 Task: Change the language to English (UK).
Action: Mouse moved to (1152, 117)
Screenshot: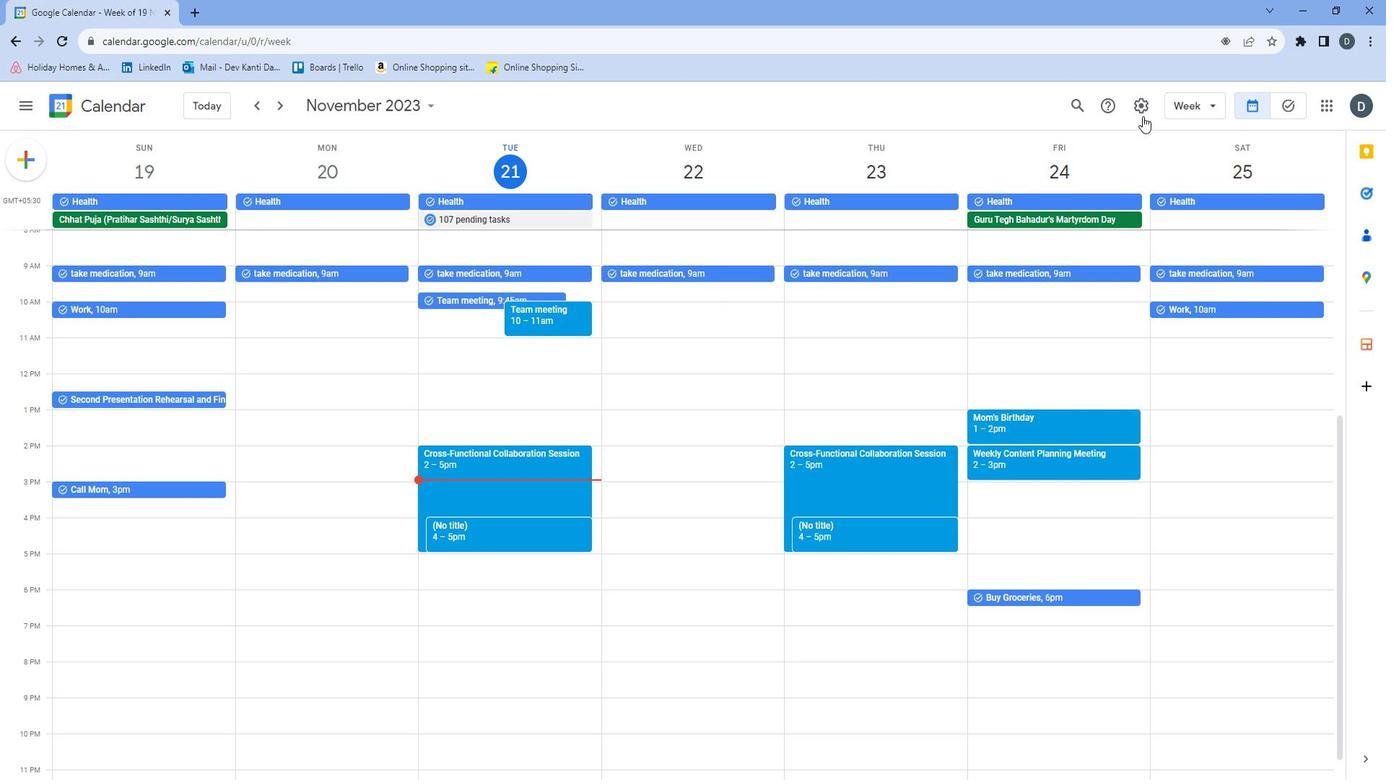 
Action: Mouse pressed left at (1152, 117)
Screenshot: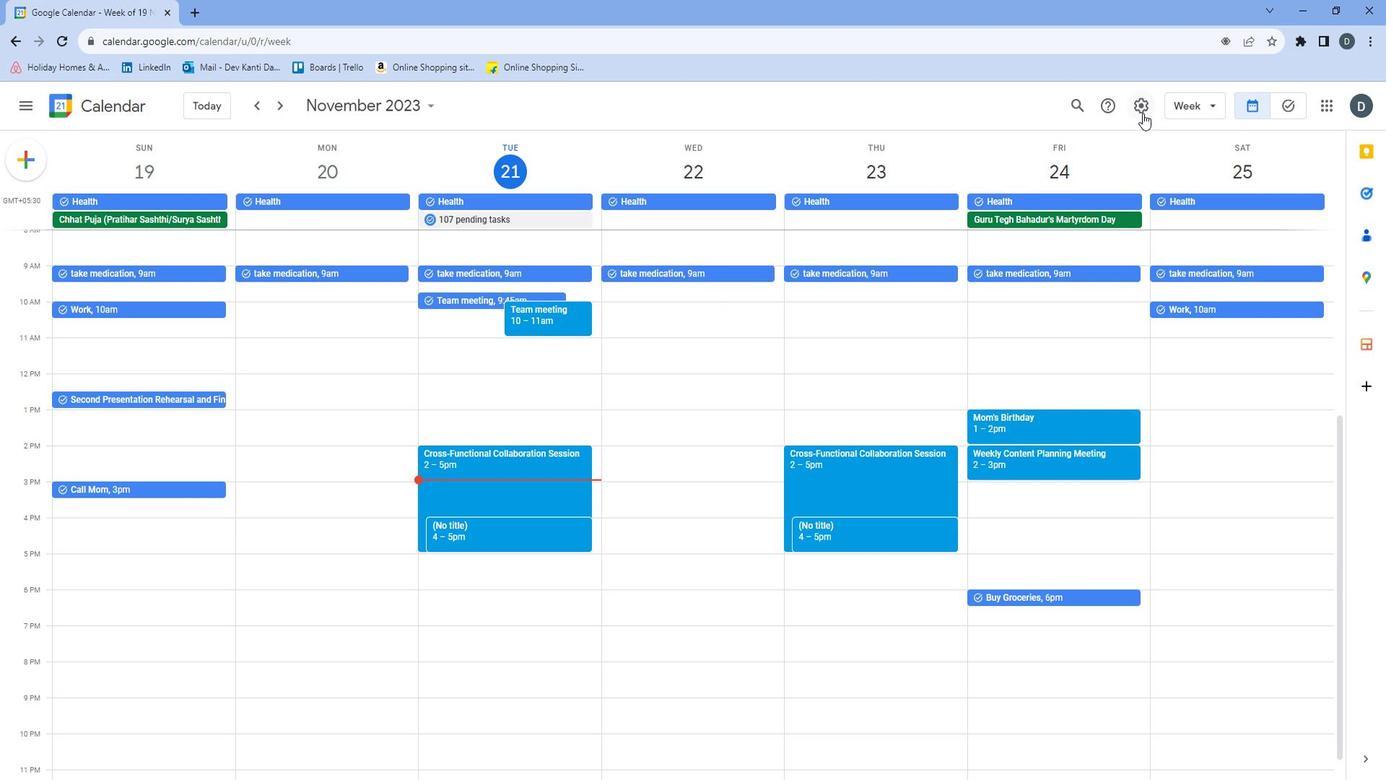 
Action: Mouse moved to (1155, 143)
Screenshot: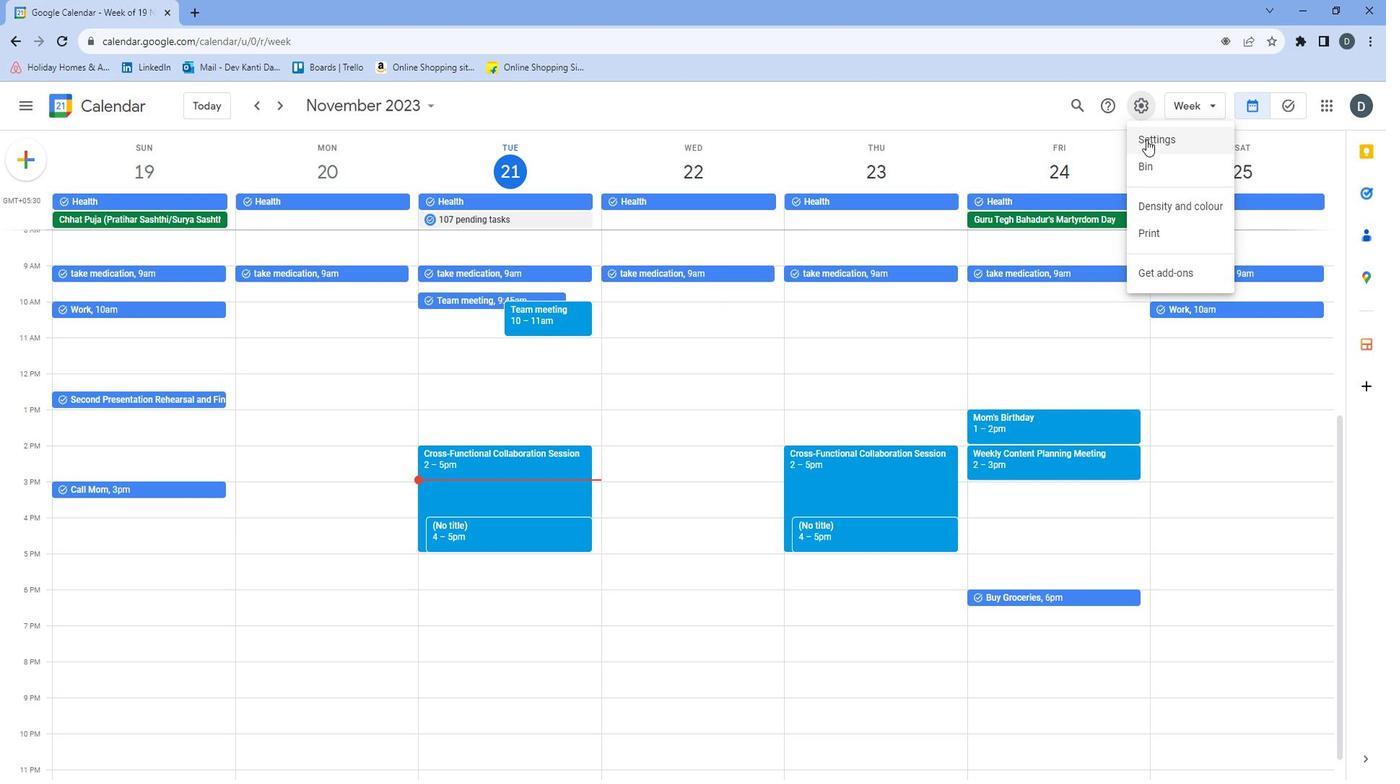 
Action: Mouse pressed left at (1155, 143)
Screenshot: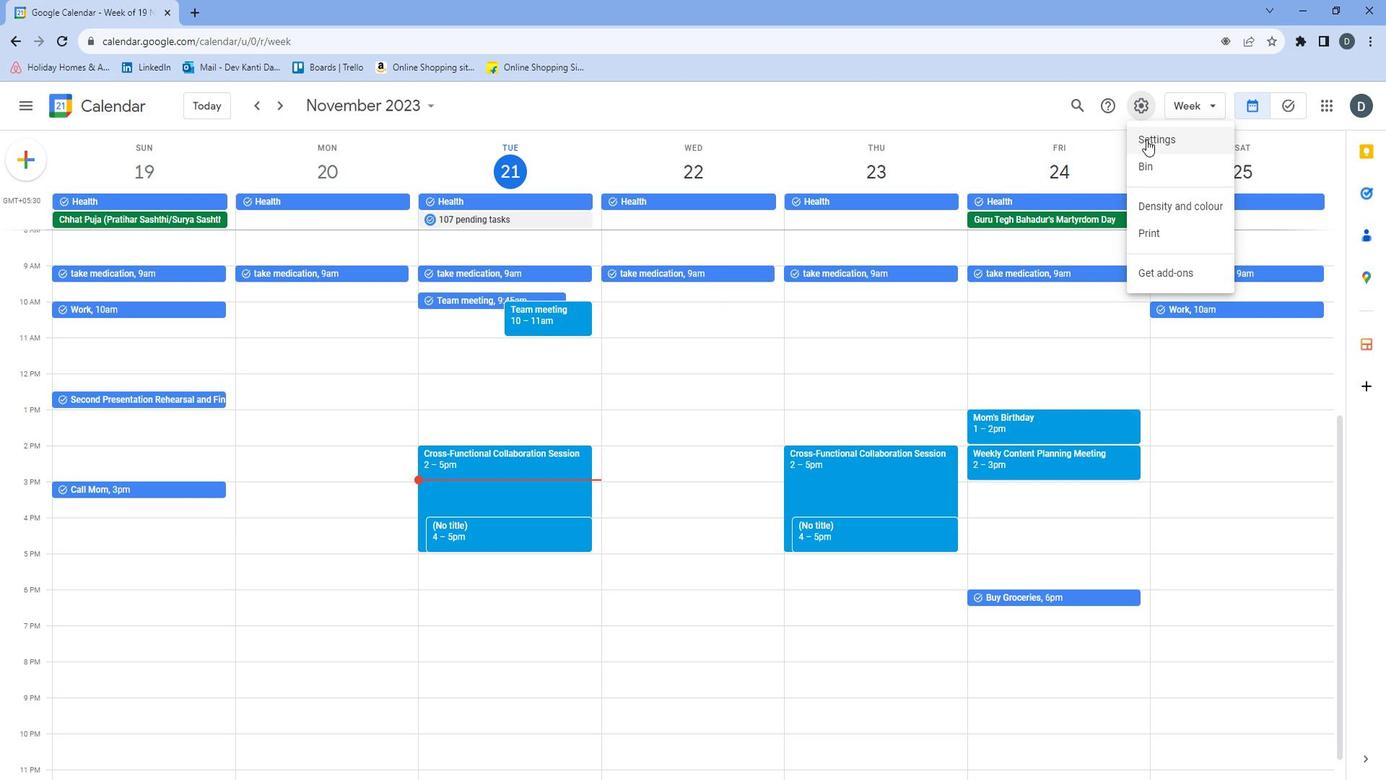 
Action: Mouse moved to (537, 202)
Screenshot: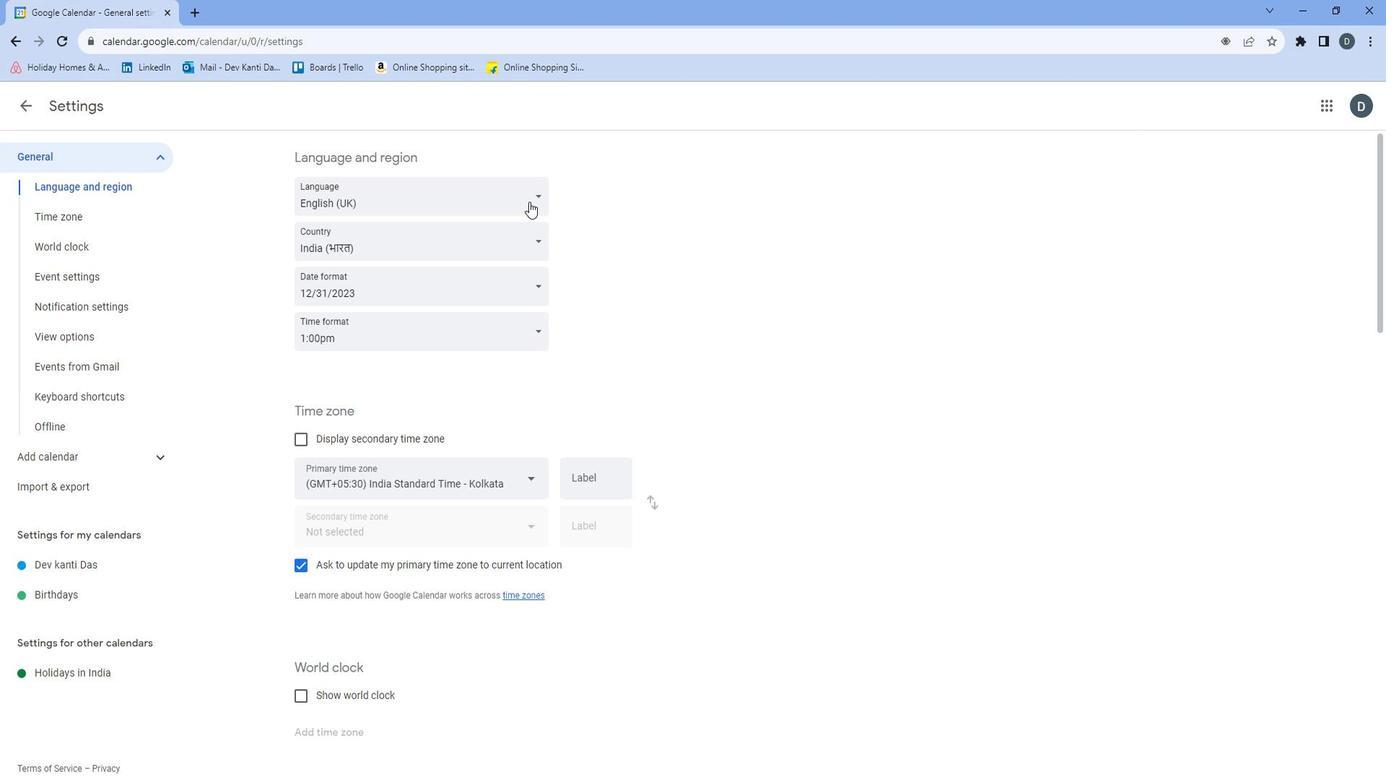 
Action: Mouse pressed left at (537, 202)
Screenshot: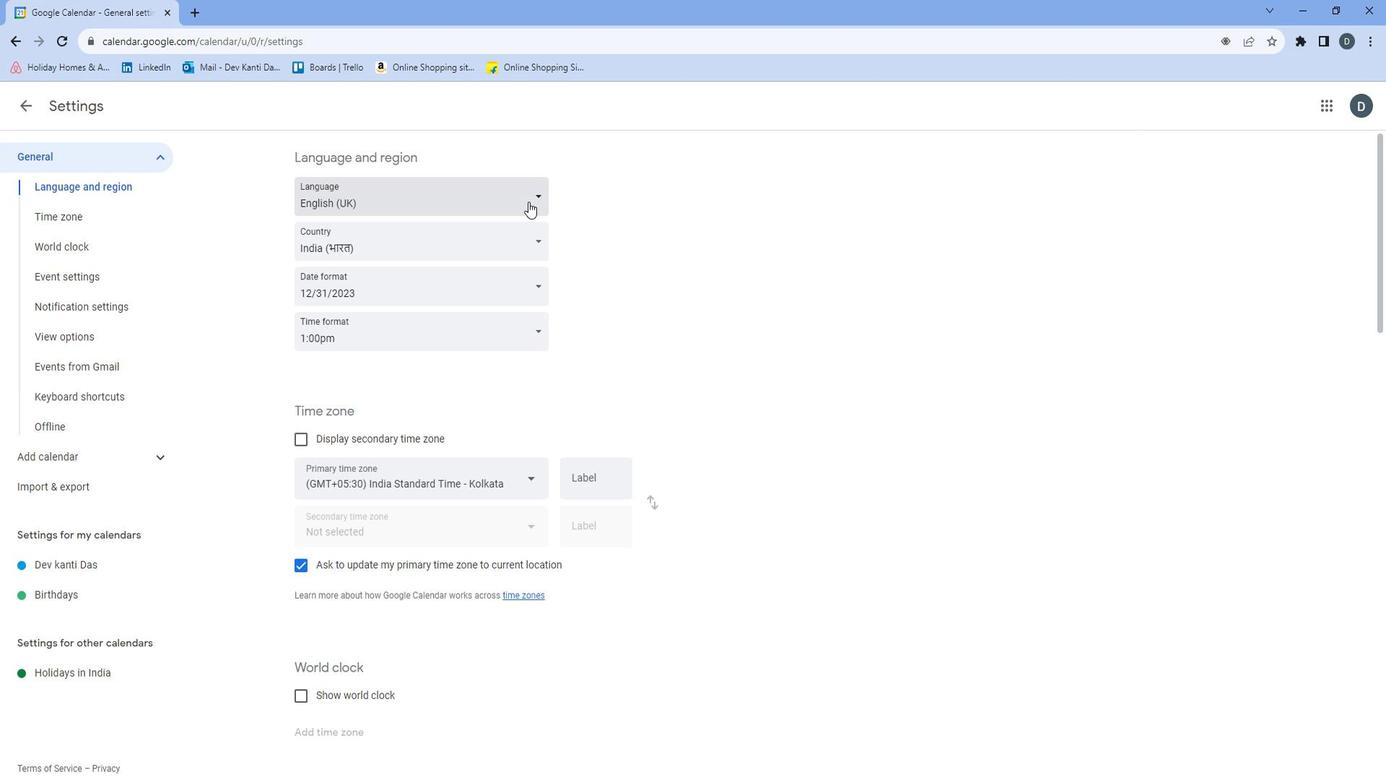 
Action: Mouse moved to (405, 458)
Screenshot: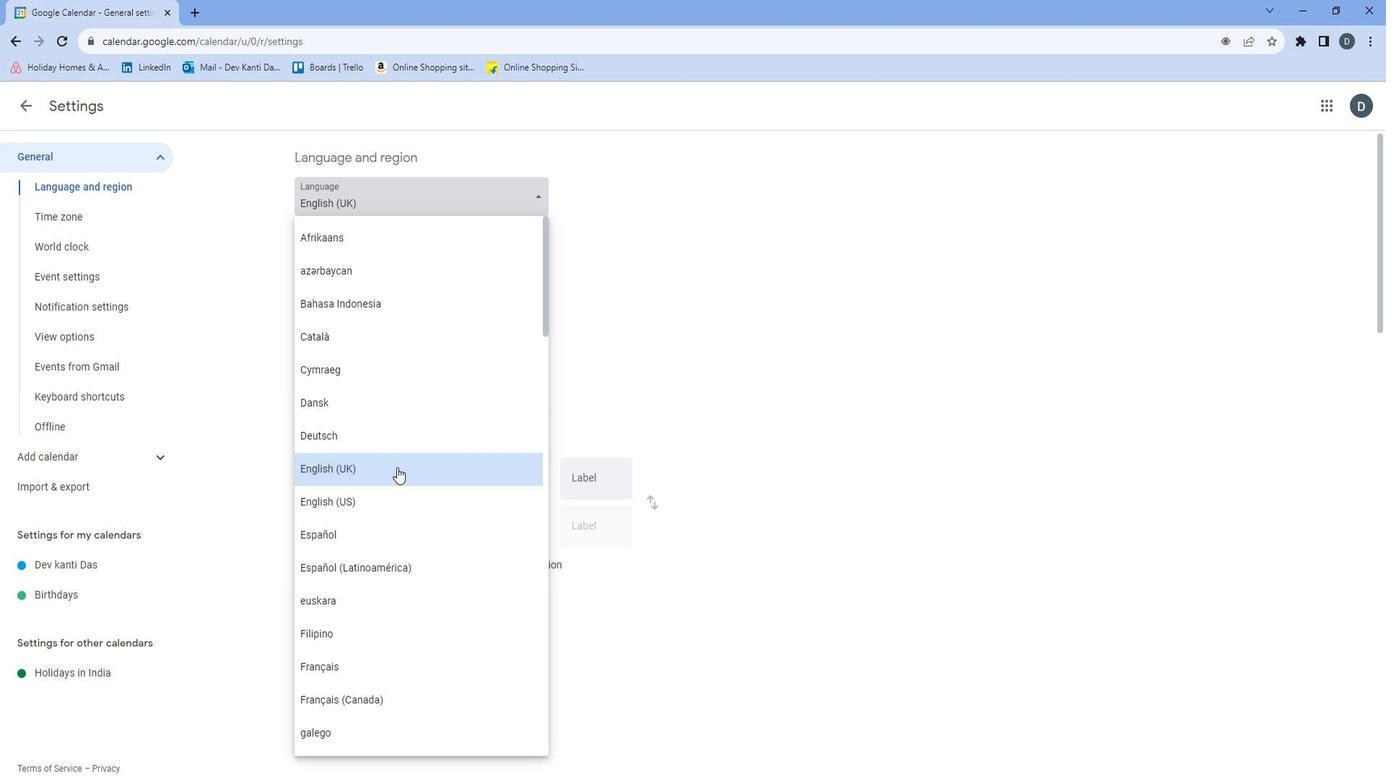 
Action: Mouse pressed left at (405, 458)
Screenshot: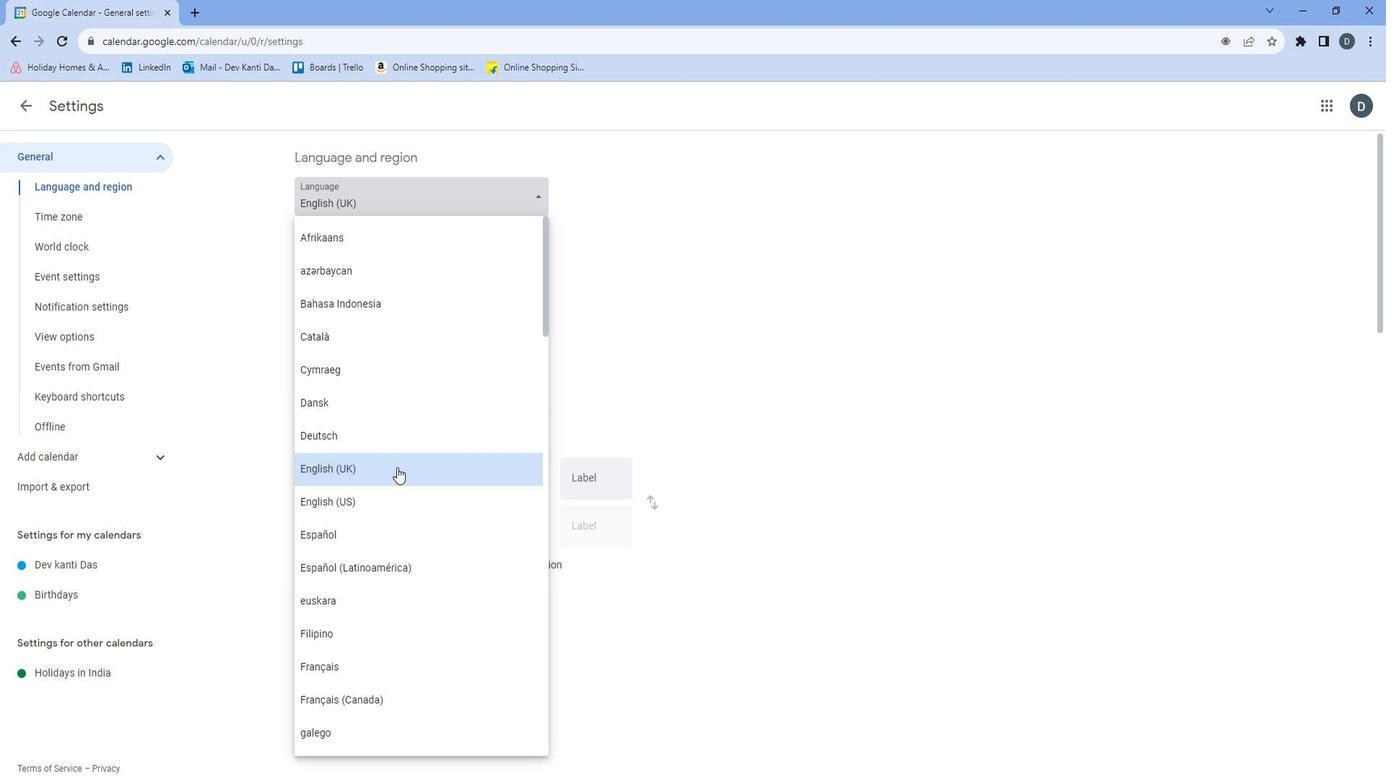 
Action: Mouse moved to (420, 421)
Screenshot: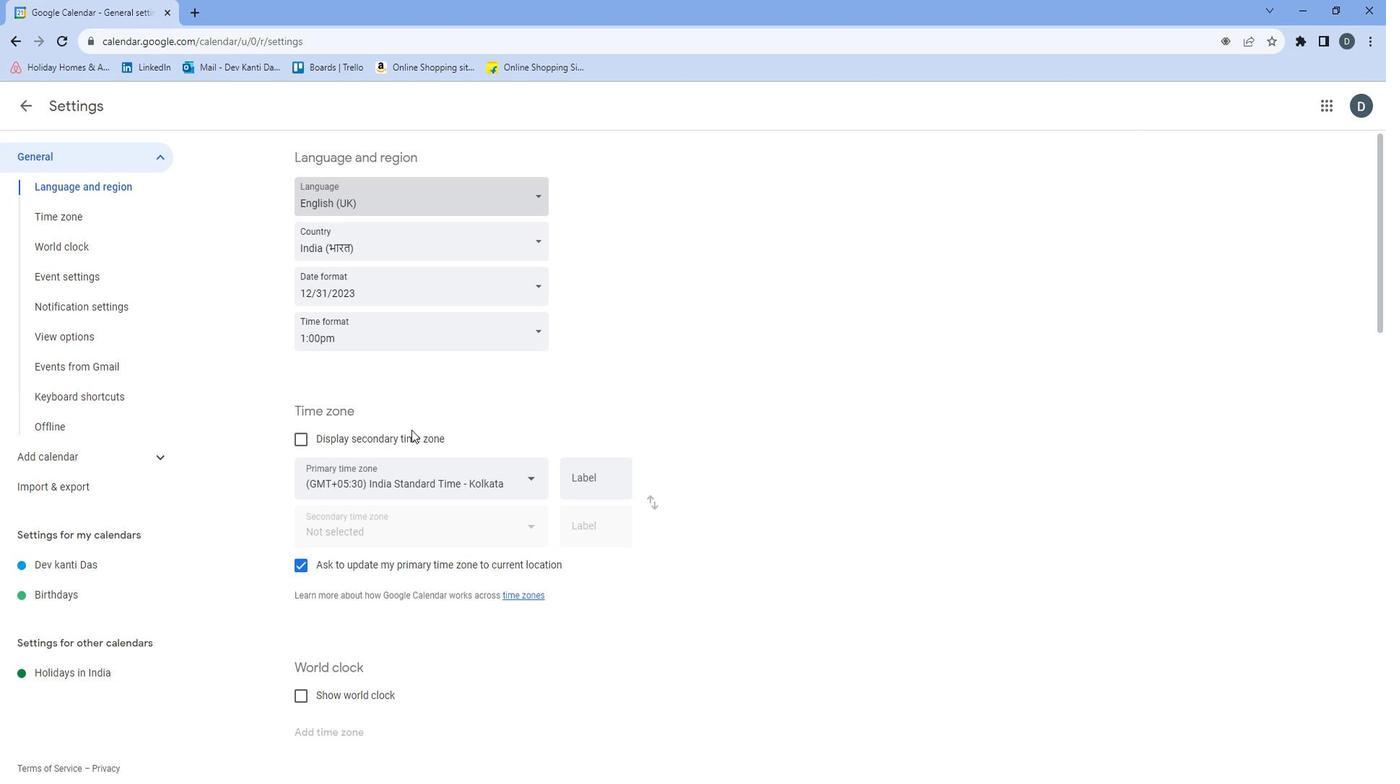 
